 Task: Change  the formatting of the data to 'Which is Less than 5, 'In conditional formating, put the option 'Green Fill with Dark Green Text. . 'In the sheet  Expense Tracker Logbook
Action: Mouse moved to (405, 35)
Screenshot: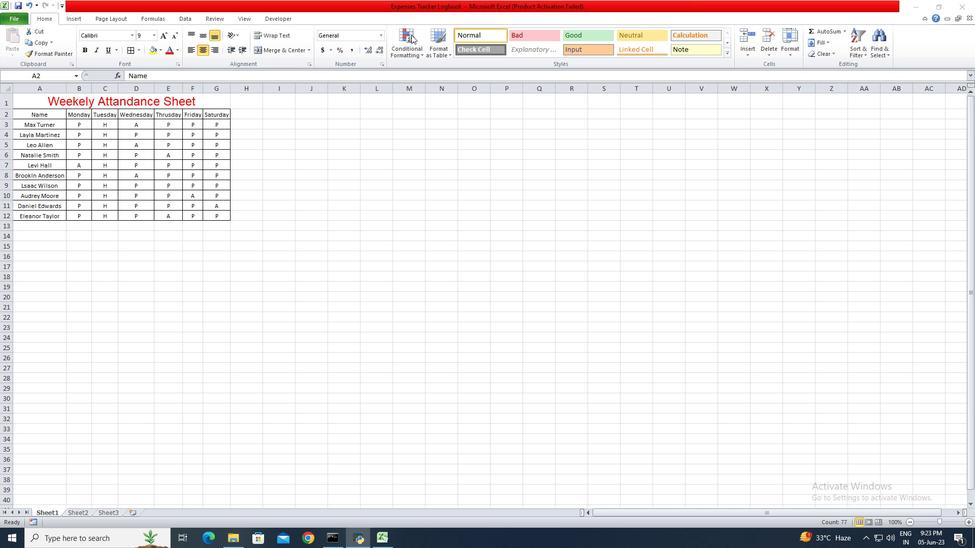 
Action: Mouse pressed left at (405, 35)
Screenshot: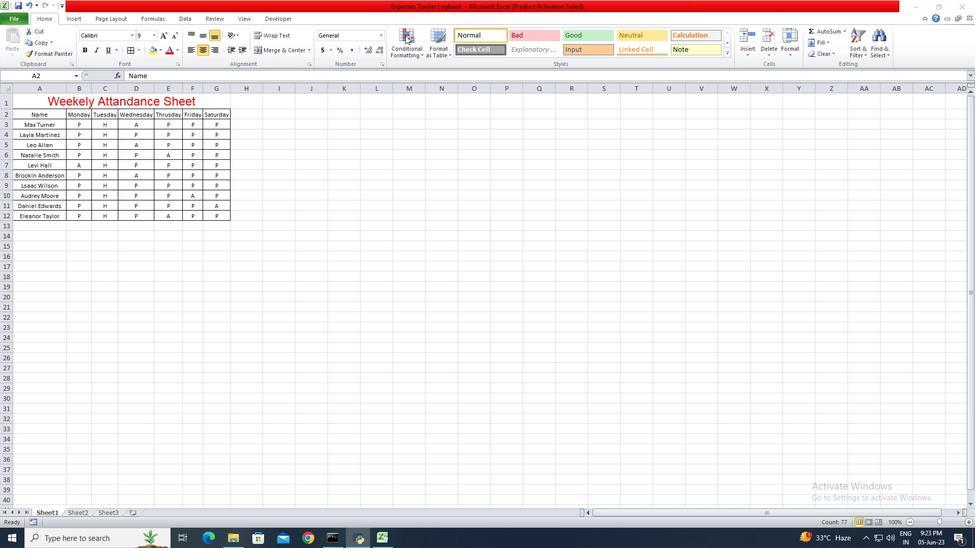 
Action: Mouse moved to (405, 40)
Screenshot: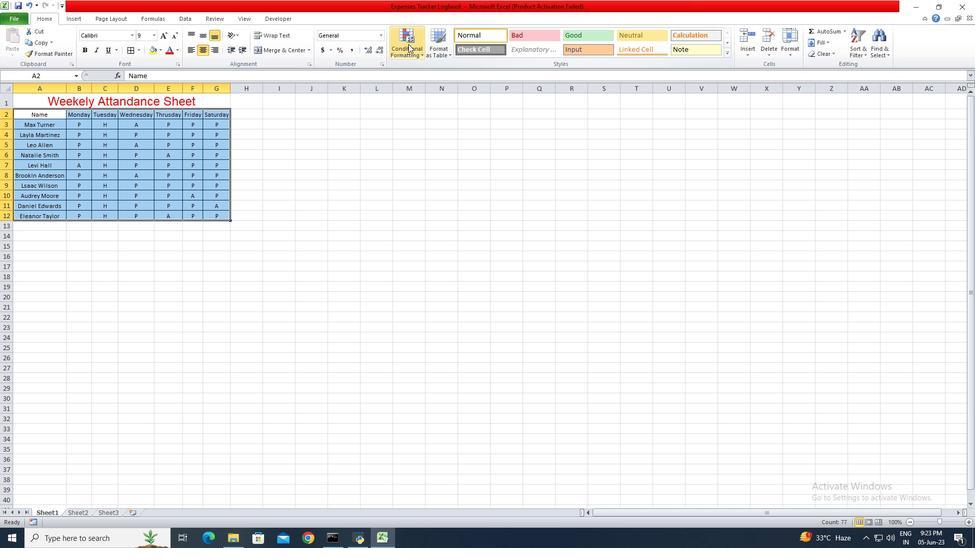 
Action: Mouse pressed left at (405, 40)
Screenshot: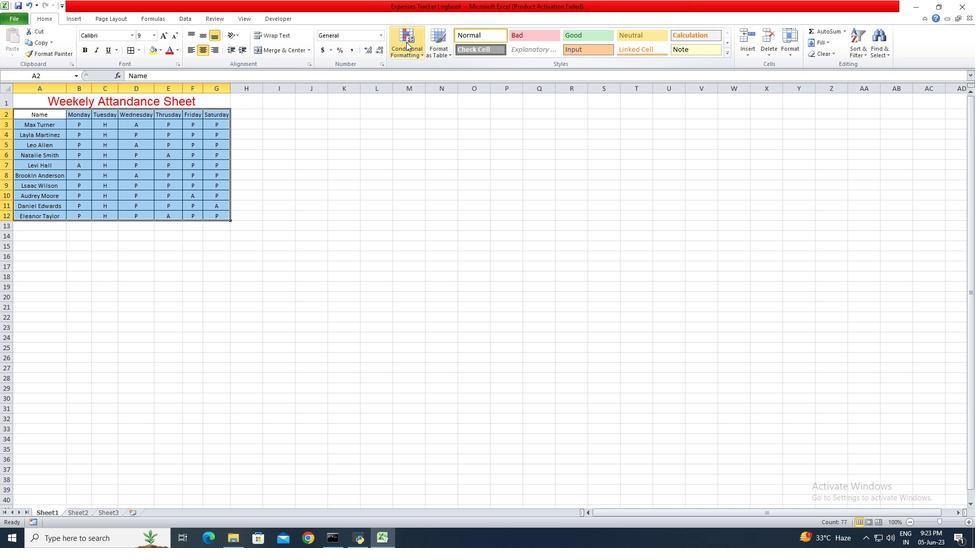 
Action: Mouse moved to (438, 67)
Screenshot: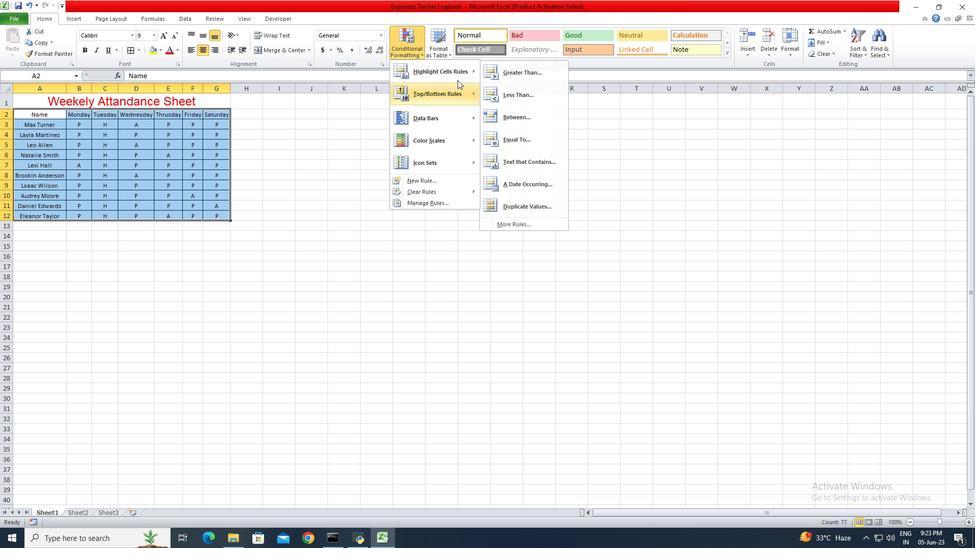 
Action: Mouse pressed left at (438, 67)
Screenshot: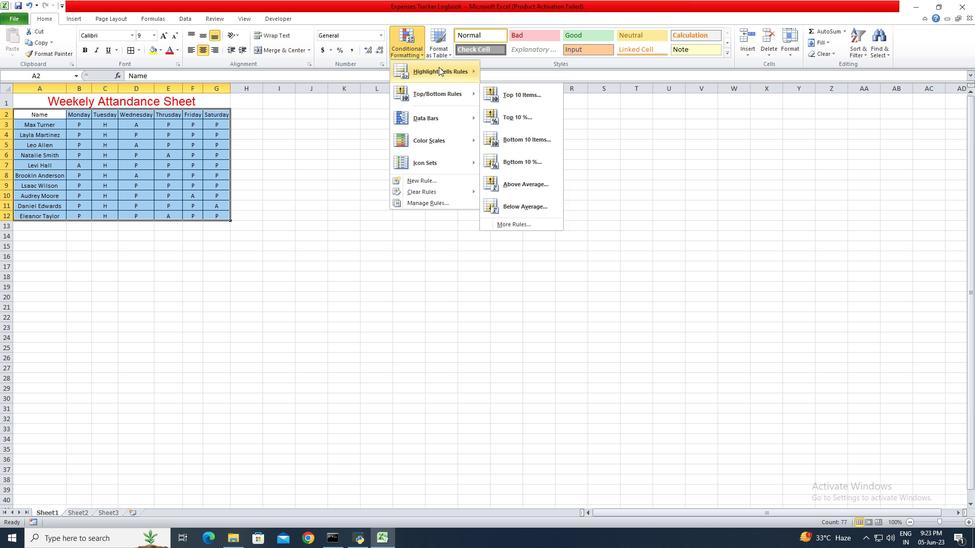 
Action: Mouse moved to (510, 96)
Screenshot: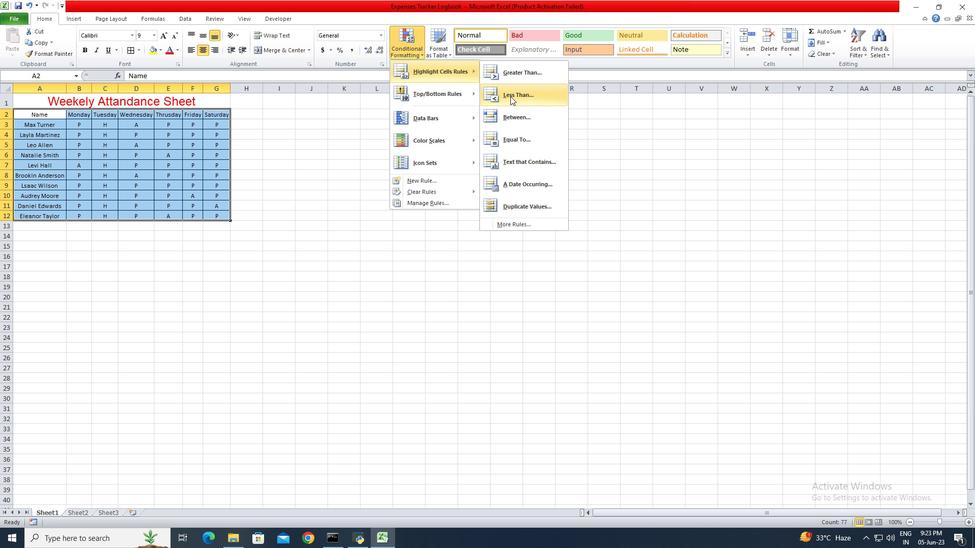 
Action: Mouse pressed left at (510, 96)
Screenshot: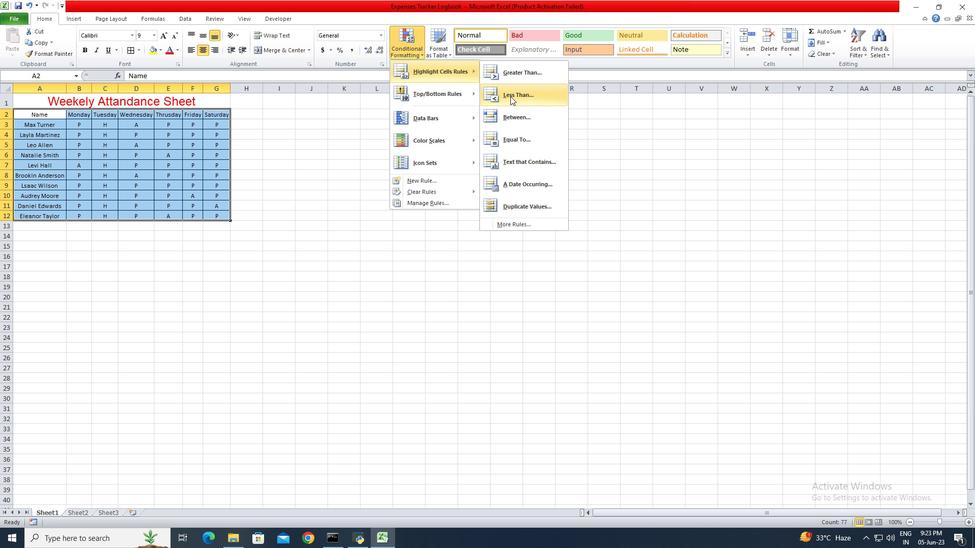
Action: Mouse moved to (31, 112)
Screenshot: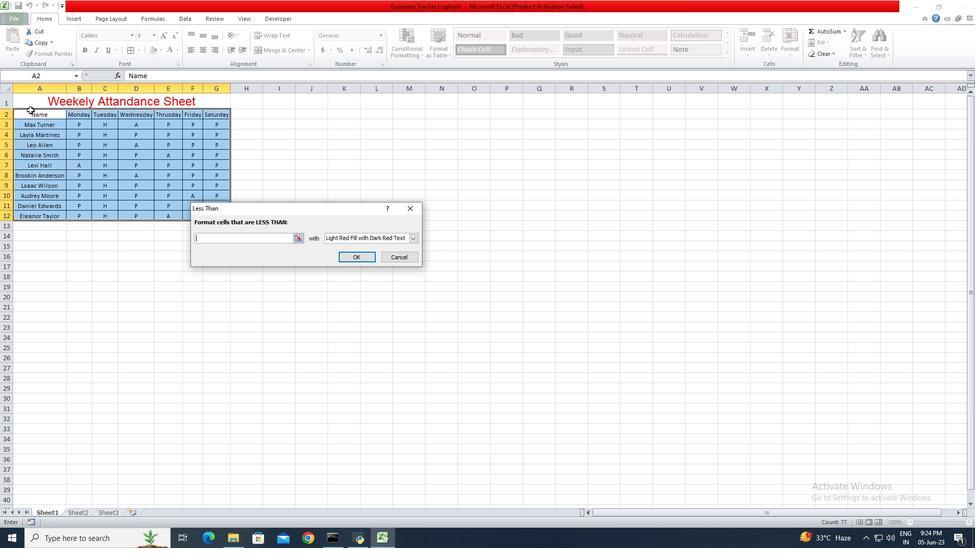 
Action: Mouse pressed left at (31, 112)
Screenshot: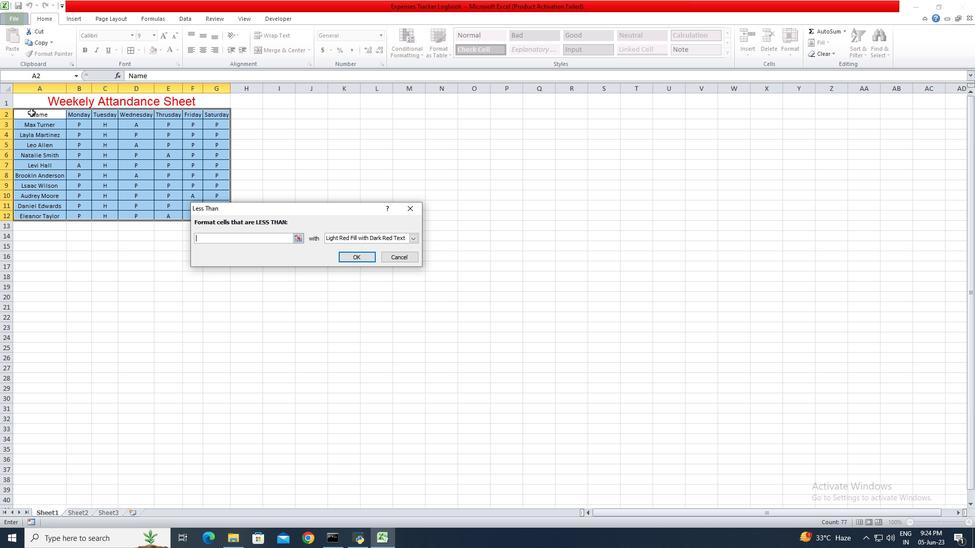 
Action: Mouse moved to (417, 234)
Screenshot: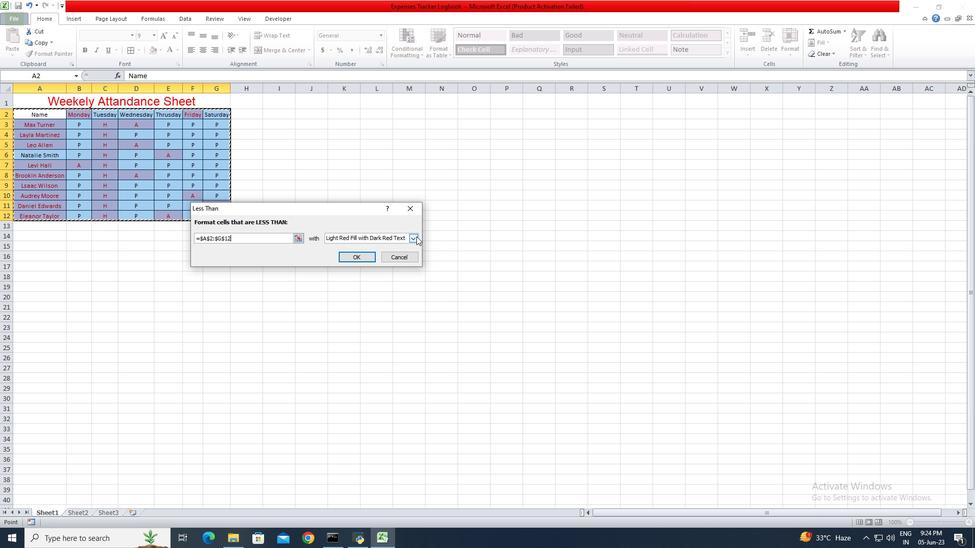 
Action: Mouse pressed left at (417, 234)
Screenshot: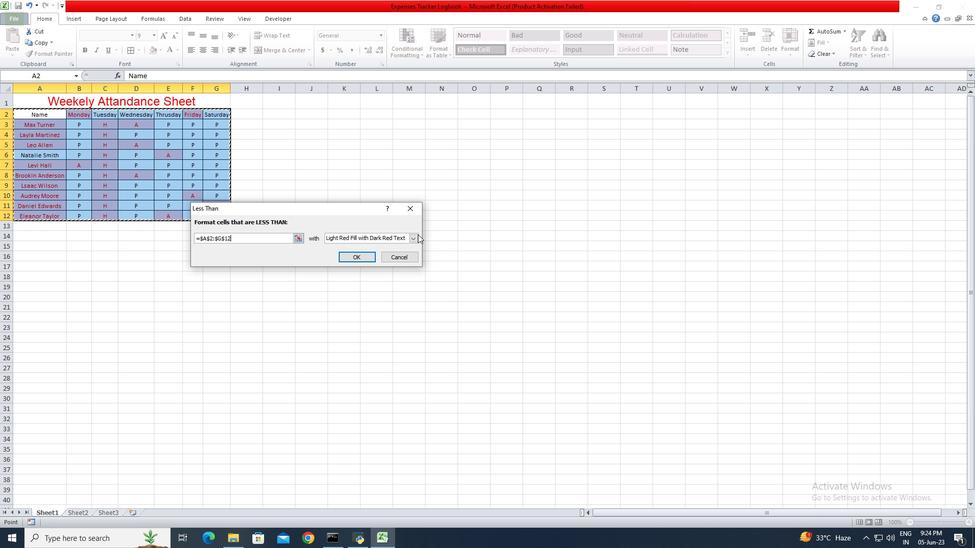 
Action: Mouse moved to (411, 236)
Screenshot: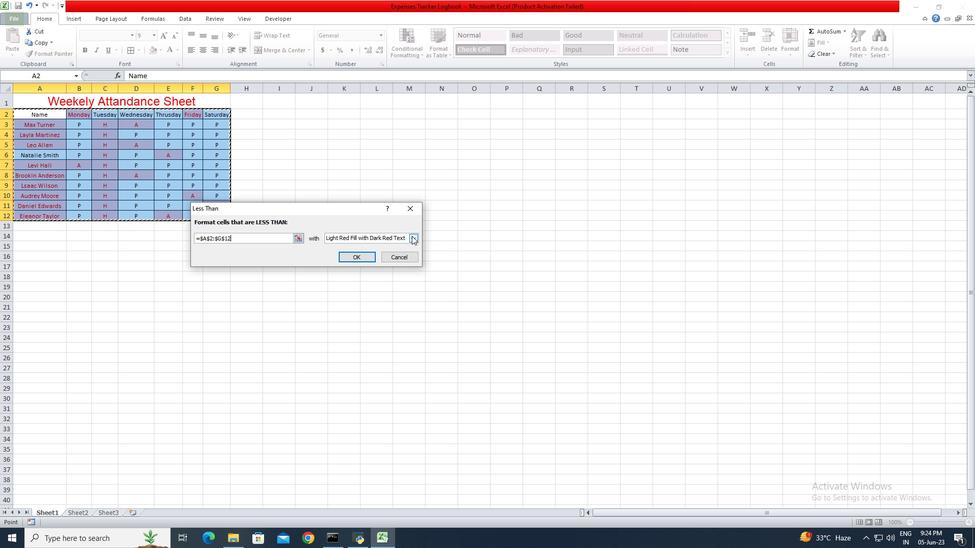 
Action: Mouse pressed left at (411, 236)
Screenshot: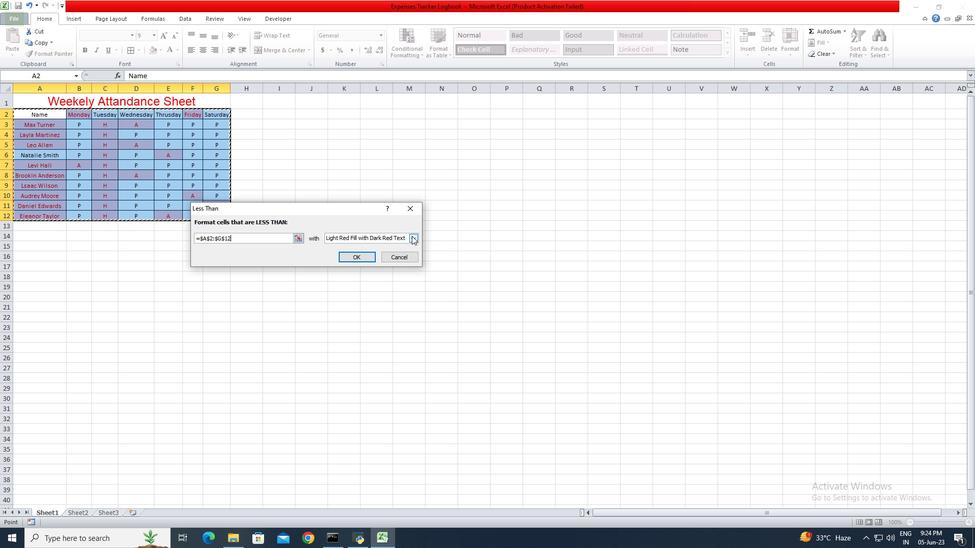 
Action: Mouse moved to (361, 259)
Screenshot: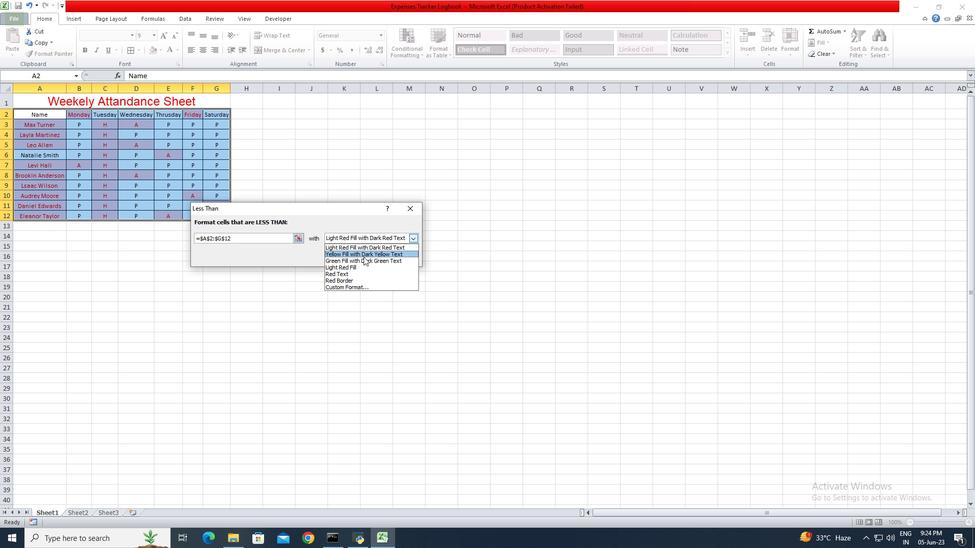 
Action: Mouse pressed left at (361, 259)
Screenshot: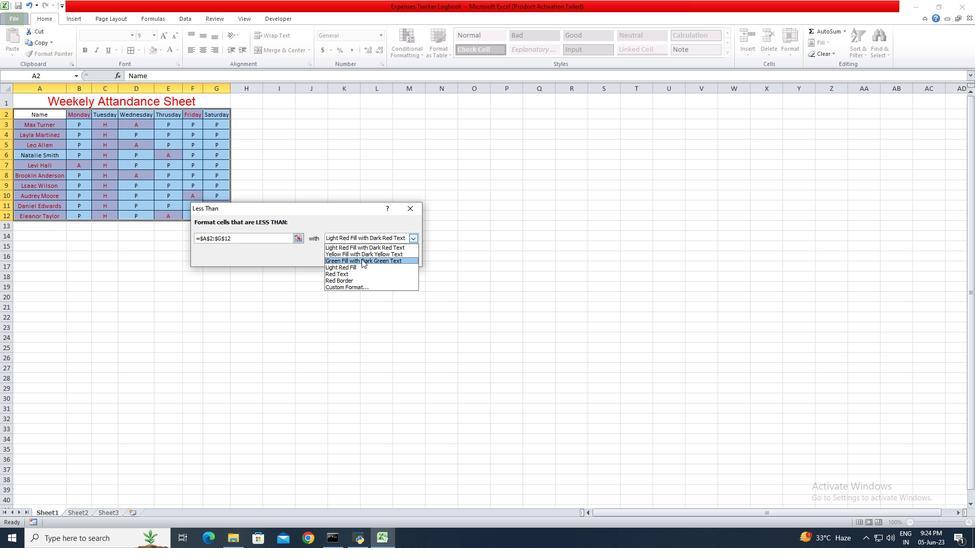 
Action: Mouse moved to (353, 254)
Screenshot: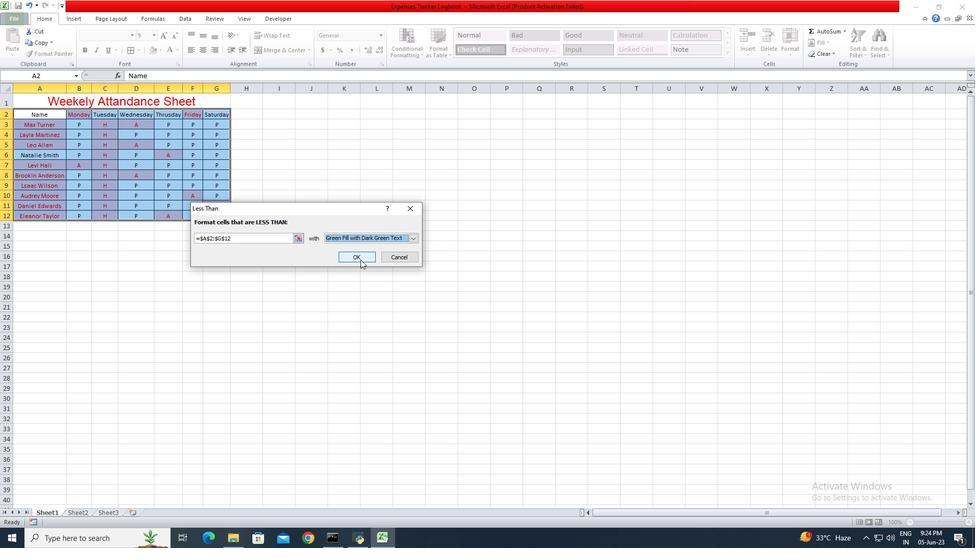 
Action: Mouse pressed left at (353, 254)
Screenshot: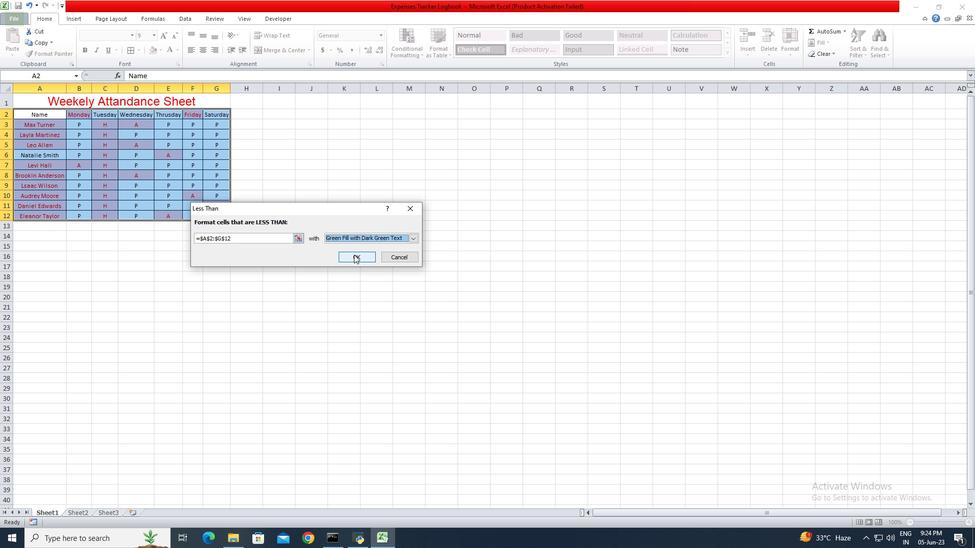 
Action: Mouse moved to (632, 250)
Screenshot: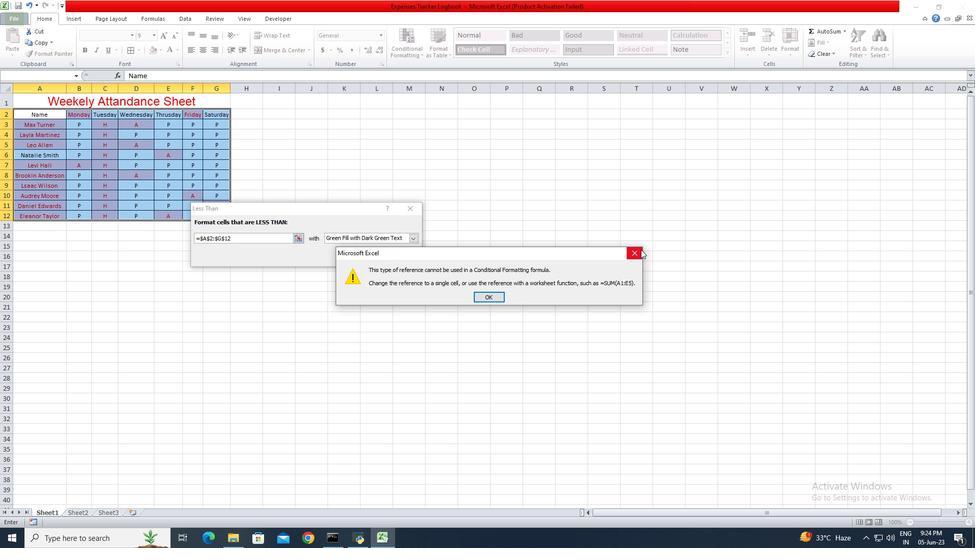 
Action: Mouse pressed left at (632, 250)
Screenshot: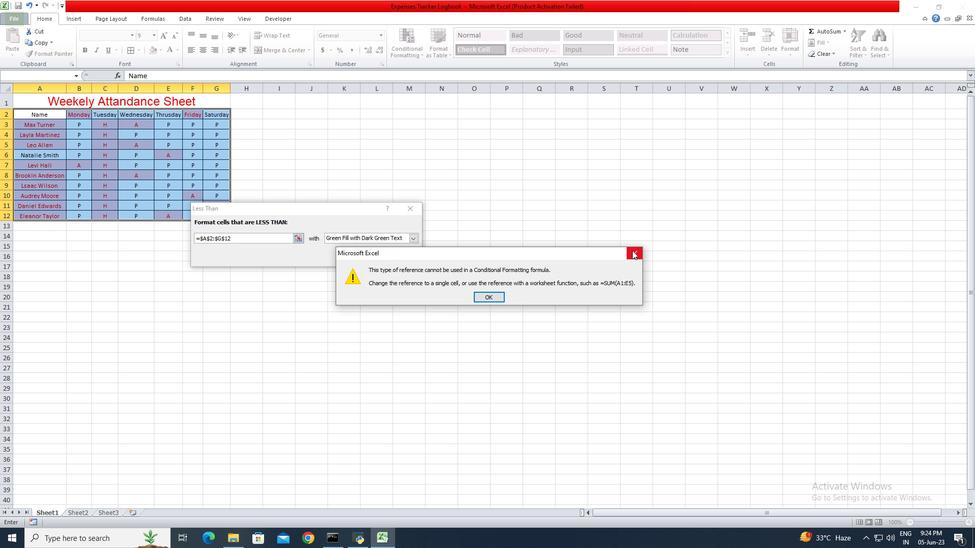 
Action: Mouse moved to (410, 209)
Screenshot: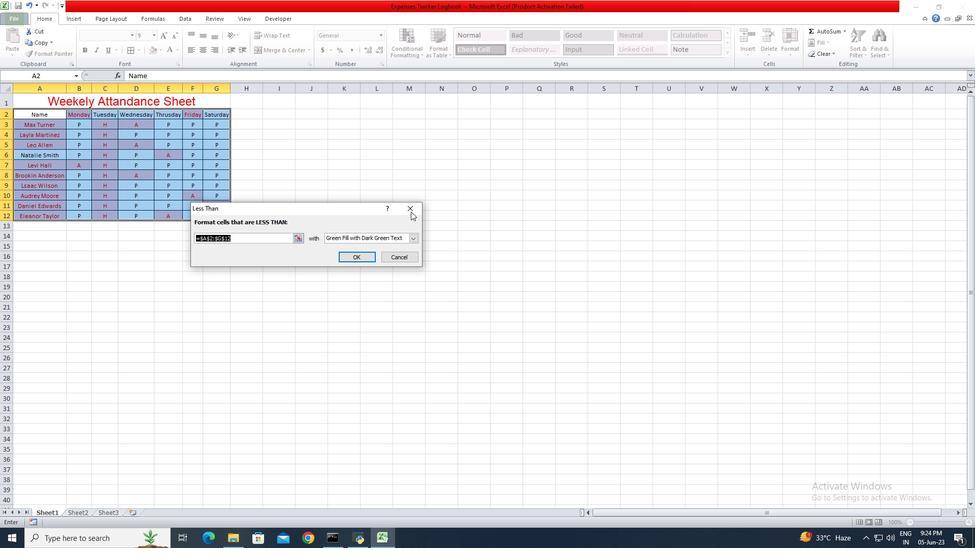
Action: Mouse pressed left at (410, 209)
Screenshot: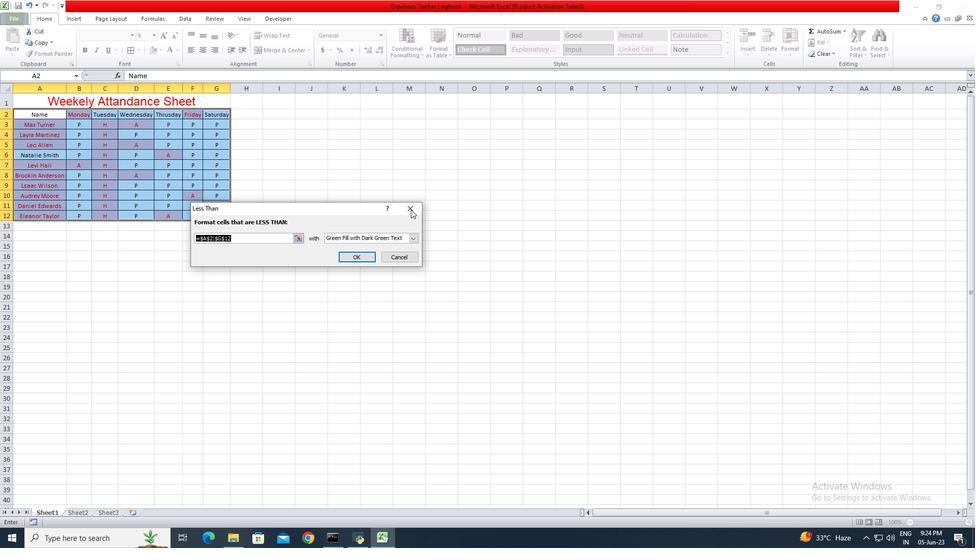 
Action: Mouse moved to (17, 19)
Screenshot: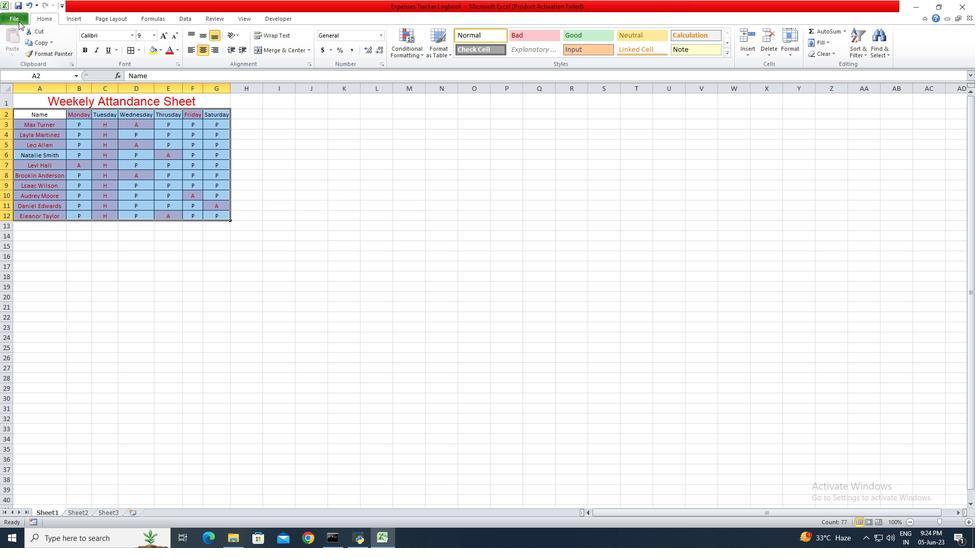 
Action: Mouse pressed left at (17, 19)
Screenshot: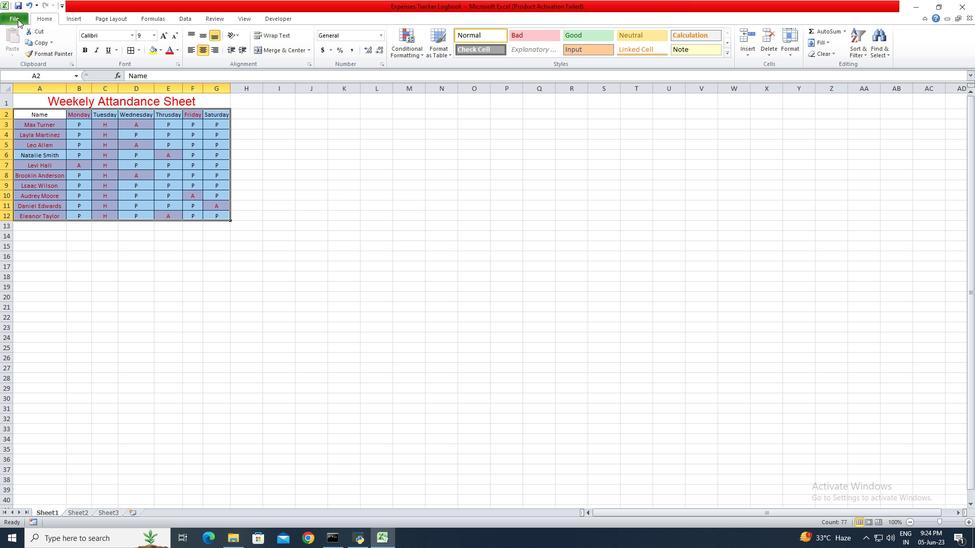 
Action: Mouse moved to (37, 36)
Screenshot: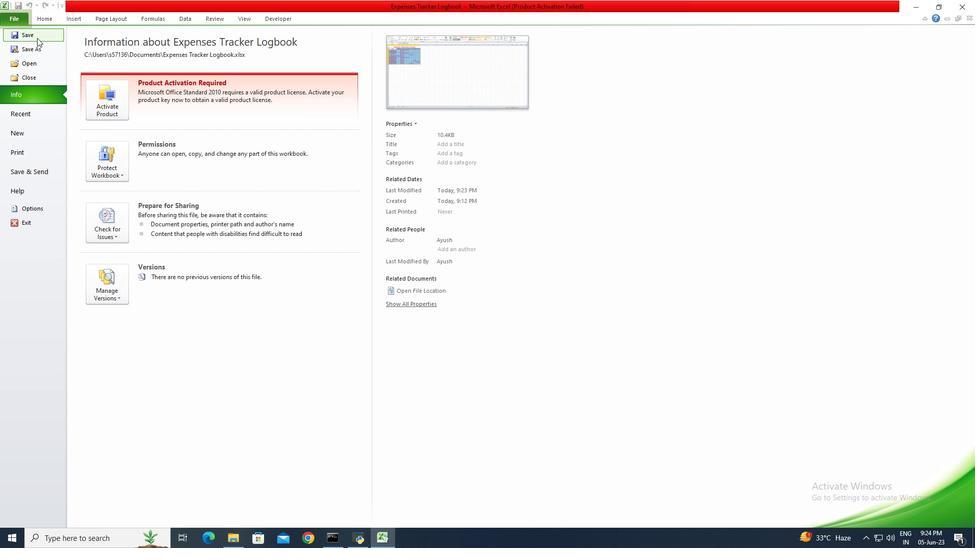 
Action: Mouse pressed left at (37, 36)
Screenshot: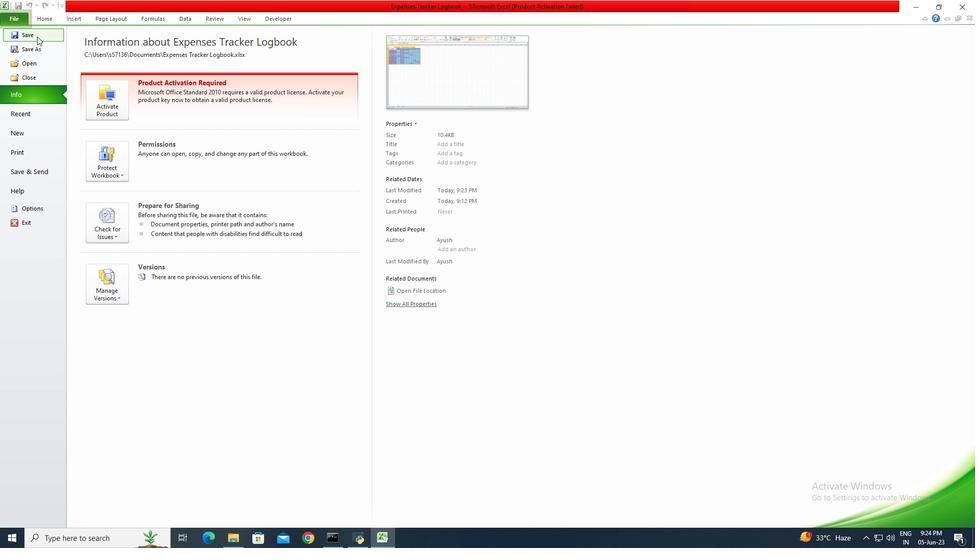 
Action: Mouse moved to (29, 77)
Screenshot: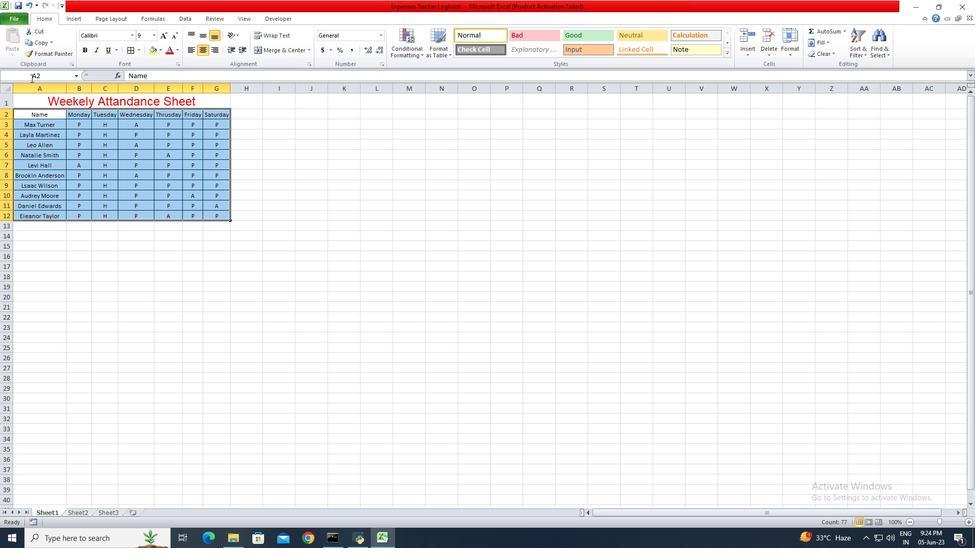 
